 Task: Add Sprouts Organic Four Cheese Pizza to the cart.
Action: Mouse moved to (246, 105)
Screenshot: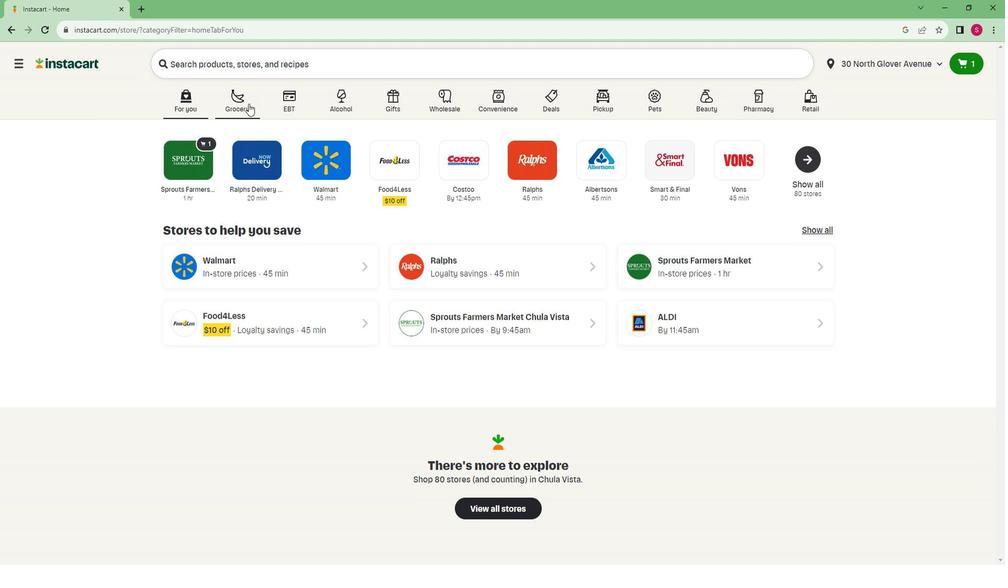 
Action: Mouse pressed left at (246, 105)
Screenshot: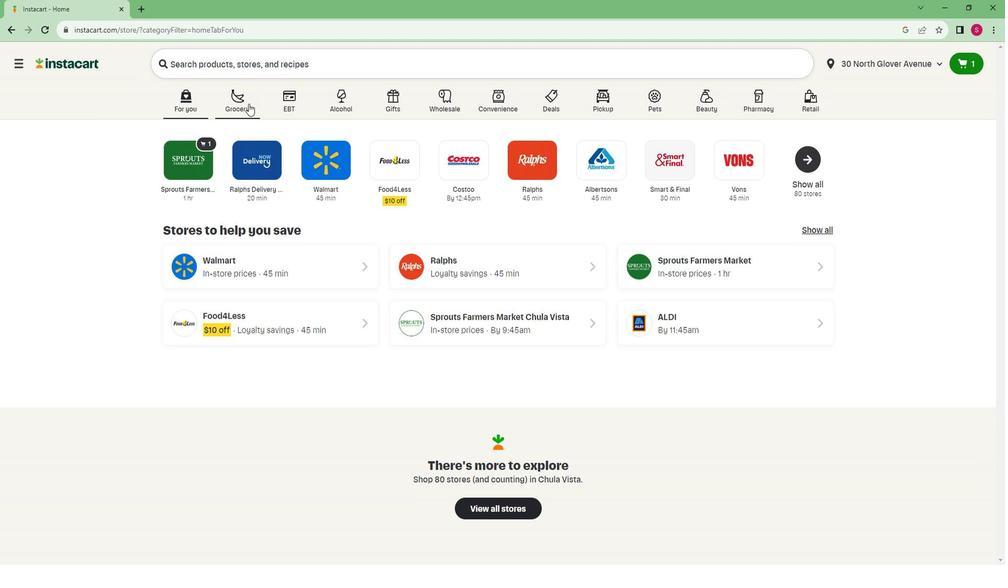 
Action: Mouse moved to (209, 301)
Screenshot: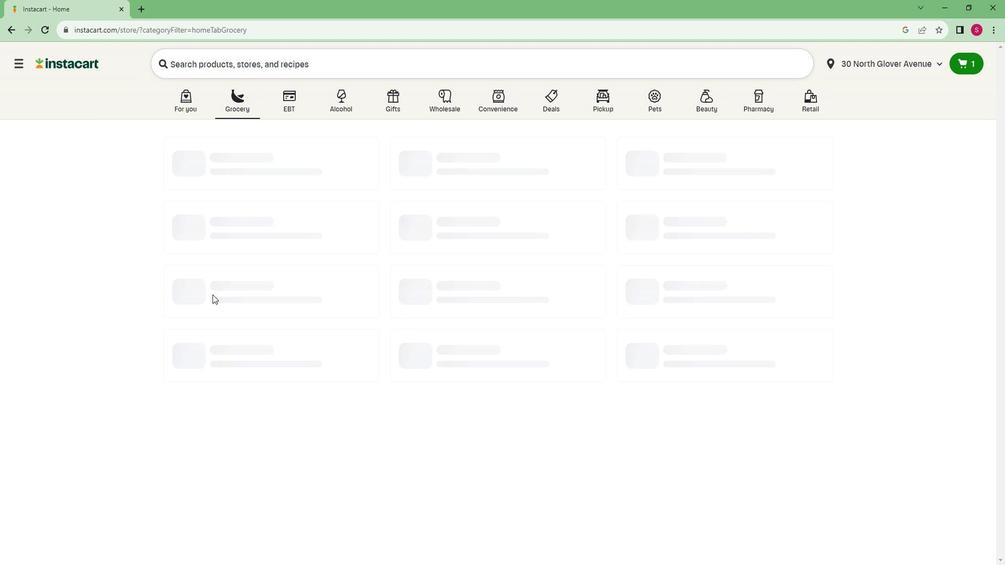 
Action: Mouse pressed left at (209, 301)
Screenshot: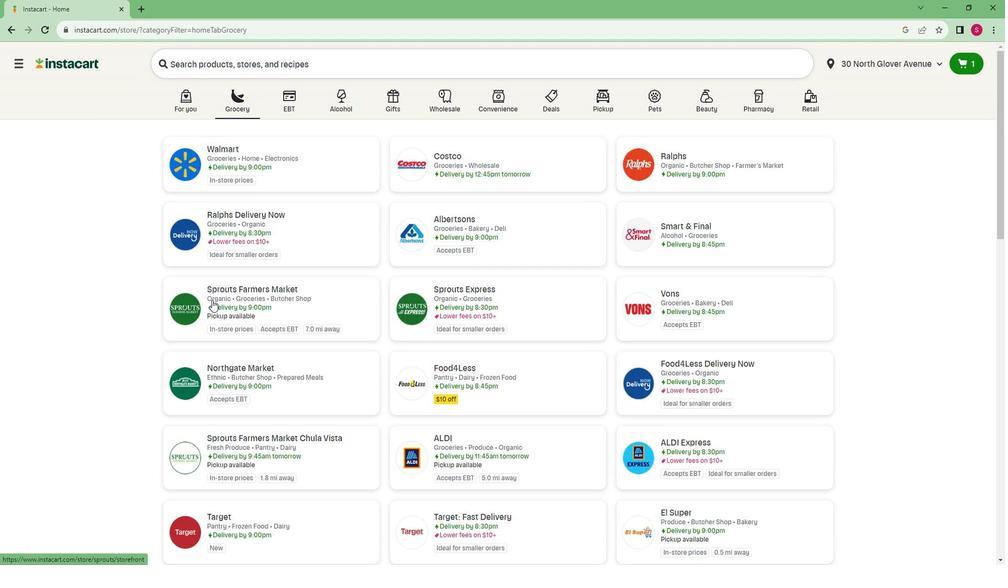 
Action: Mouse moved to (61, 489)
Screenshot: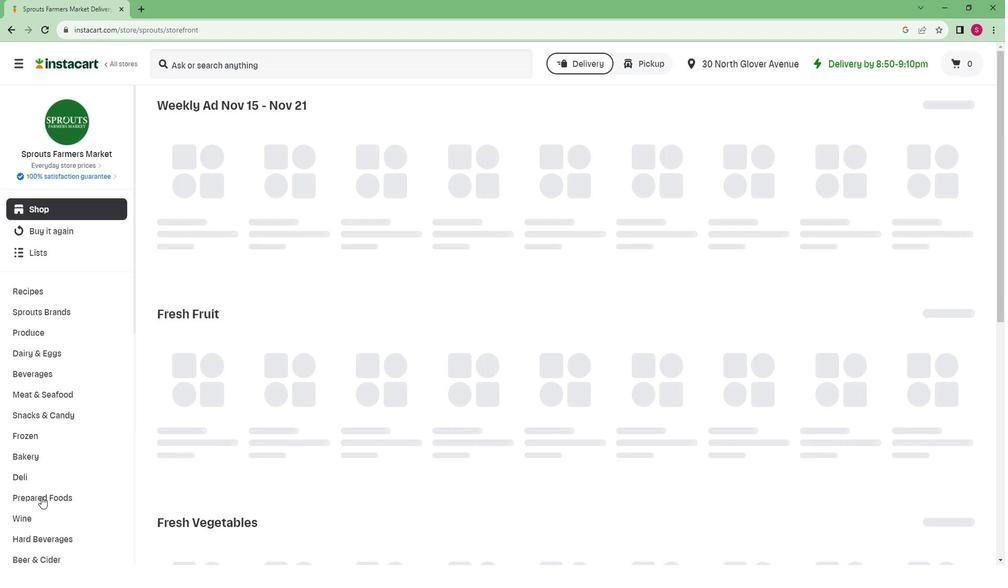 
Action: Mouse scrolled (61, 488) with delta (0, 0)
Screenshot: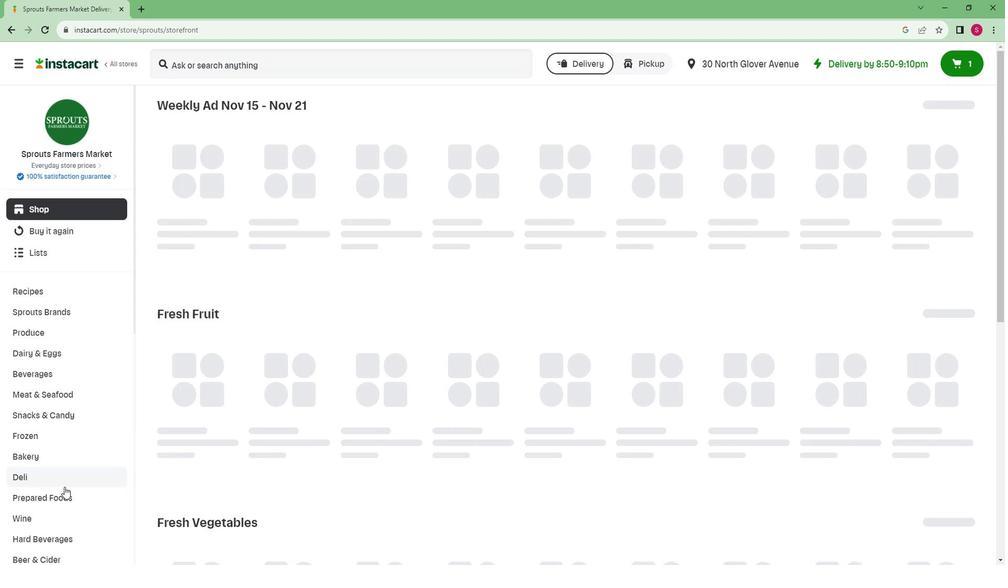
Action: Mouse scrolled (61, 488) with delta (0, 0)
Screenshot: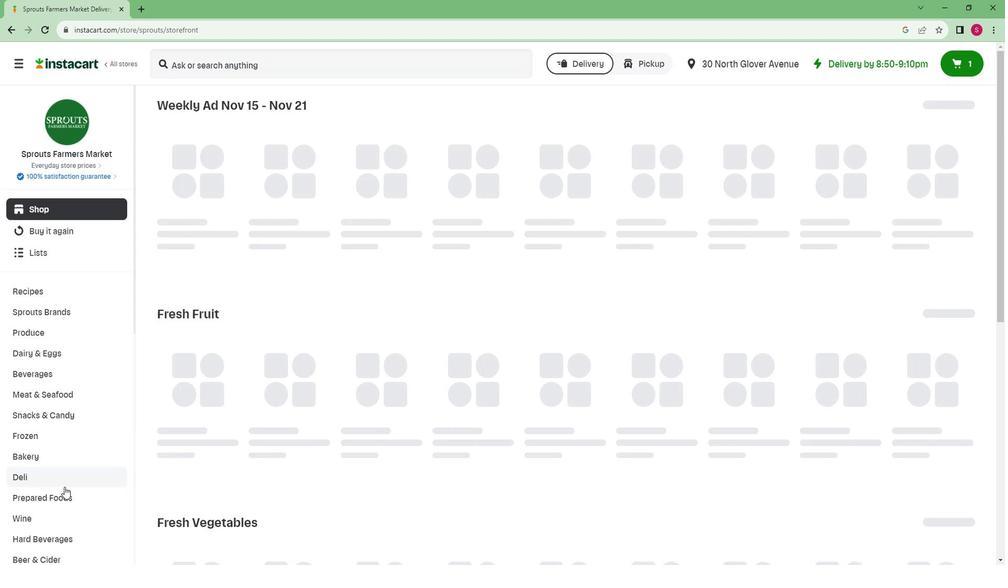 
Action: Mouse scrolled (61, 488) with delta (0, 0)
Screenshot: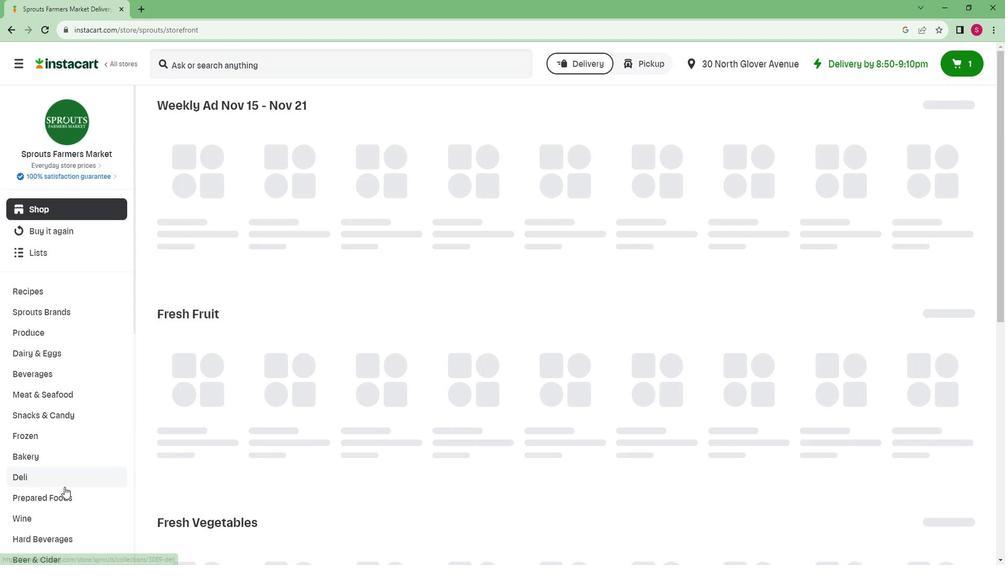 
Action: Mouse scrolled (61, 488) with delta (0, 0)
Screenshot: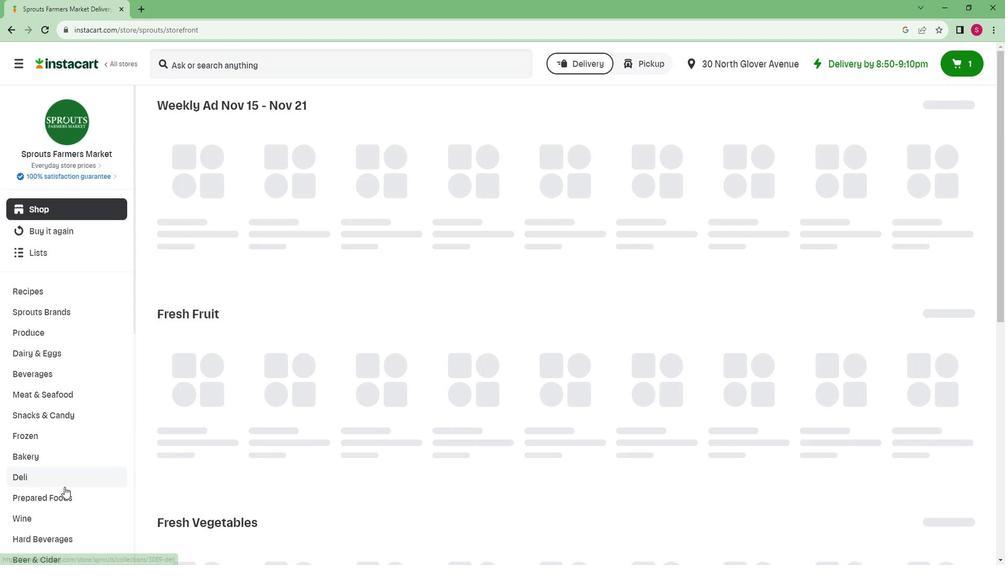 
Action: Mouse scrolled (61, 488) with delta (0, 0)
Screenshot: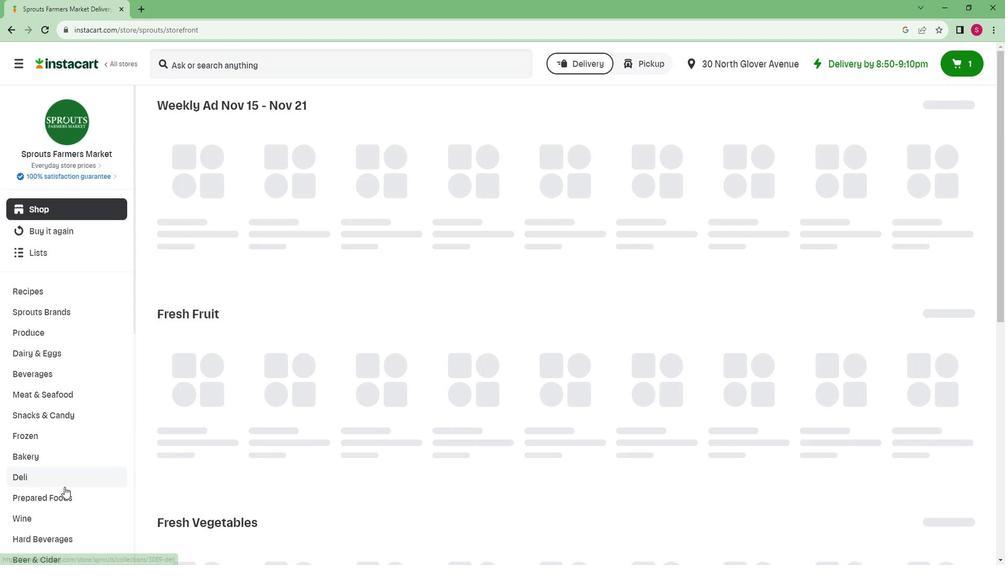 
Action: Mouse scrolled (61, 488) with delta (0, 0)
Screenshot: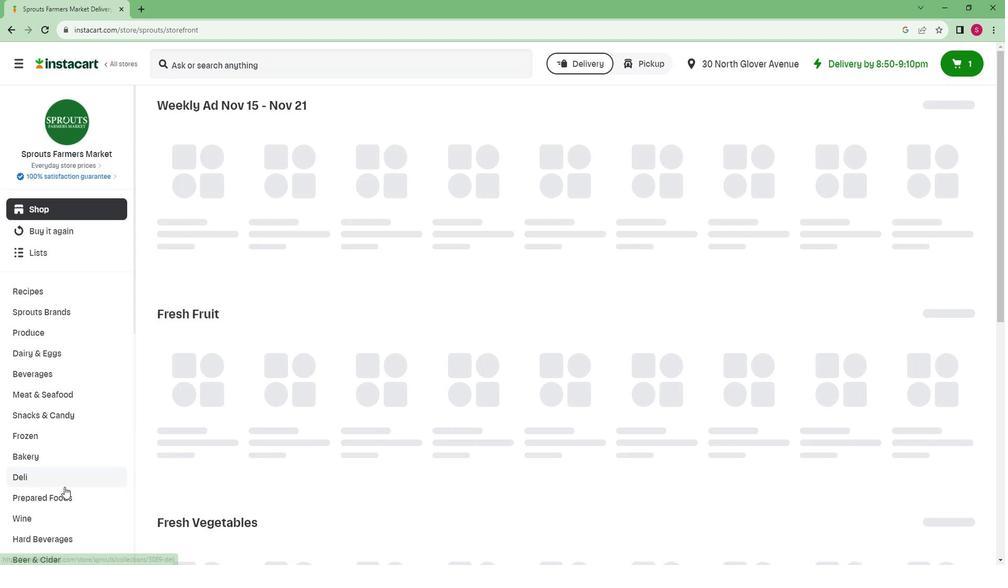 
Action: Mouse scrolled (61, 488) with delta (0, 0)
Screenshot: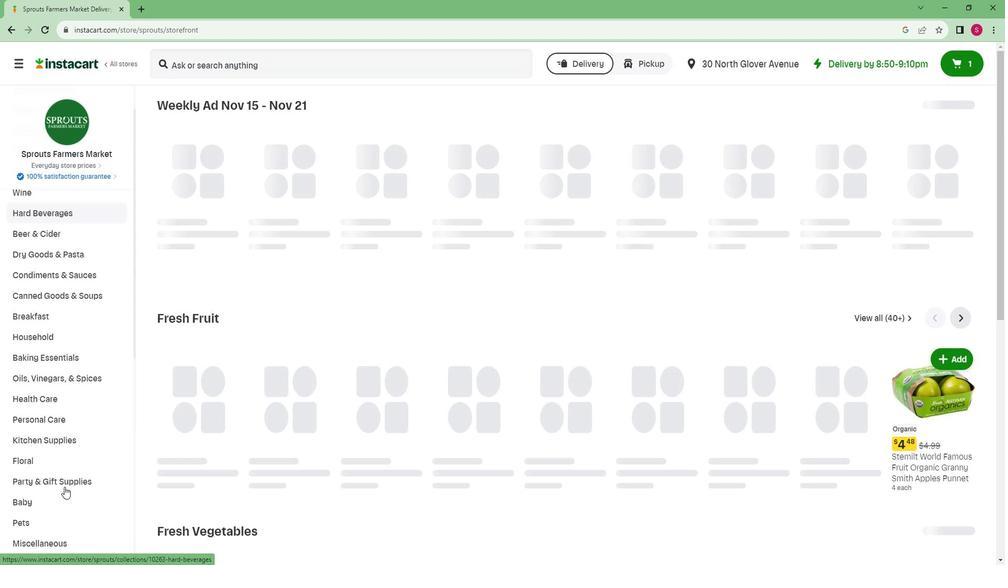 
Action: Mouse scrolled (61, 488) with delta (0, 0)
Screenshot: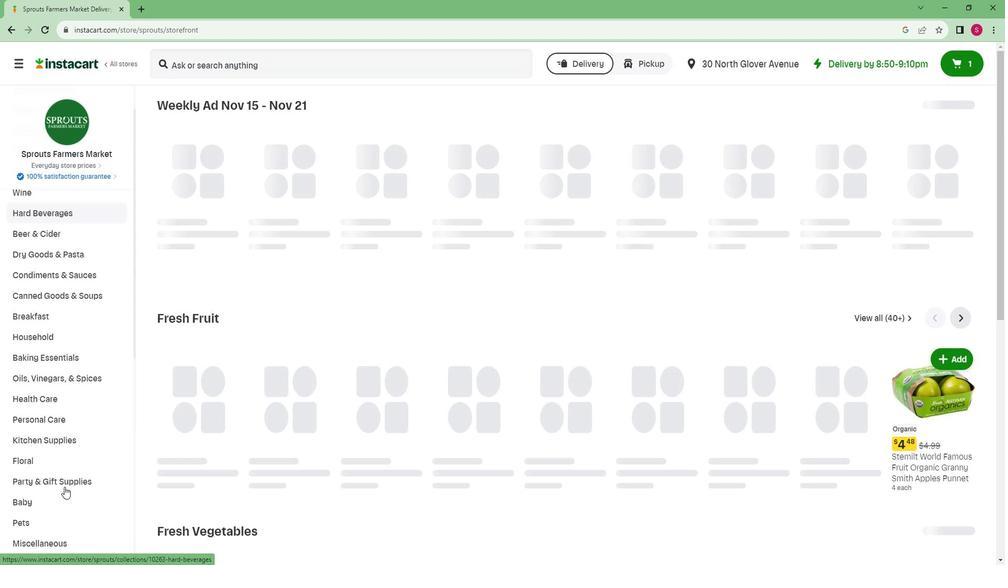 
Action: Mouse scrolled (61, 488) with delta (0, 0)
Screenshot: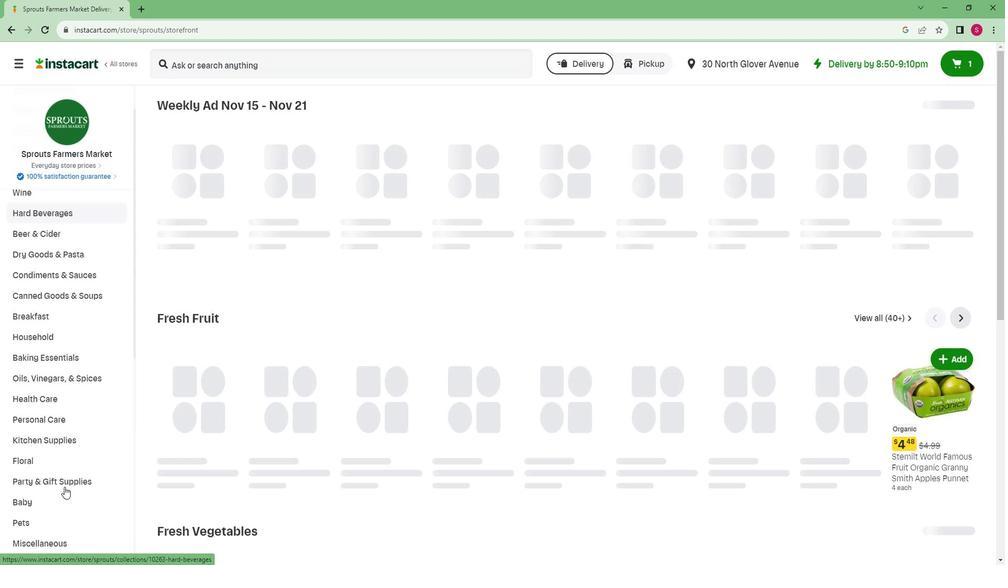 
Action: Mouse scrolled (61, 488) with delta (0, 0)
Screenshot: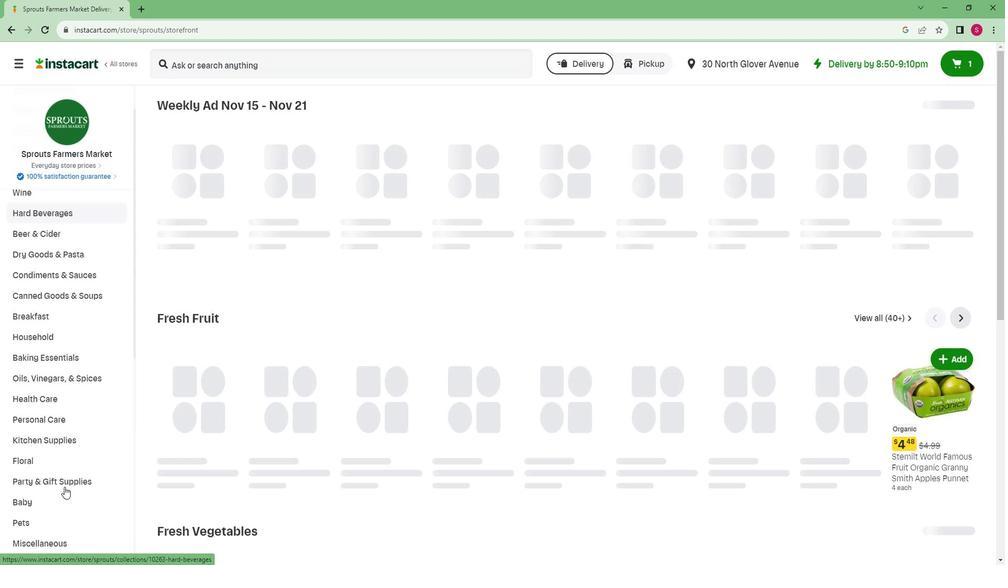 
Action: Mouse scrolled (61, 488) with delta (0, 0)
Screenshot: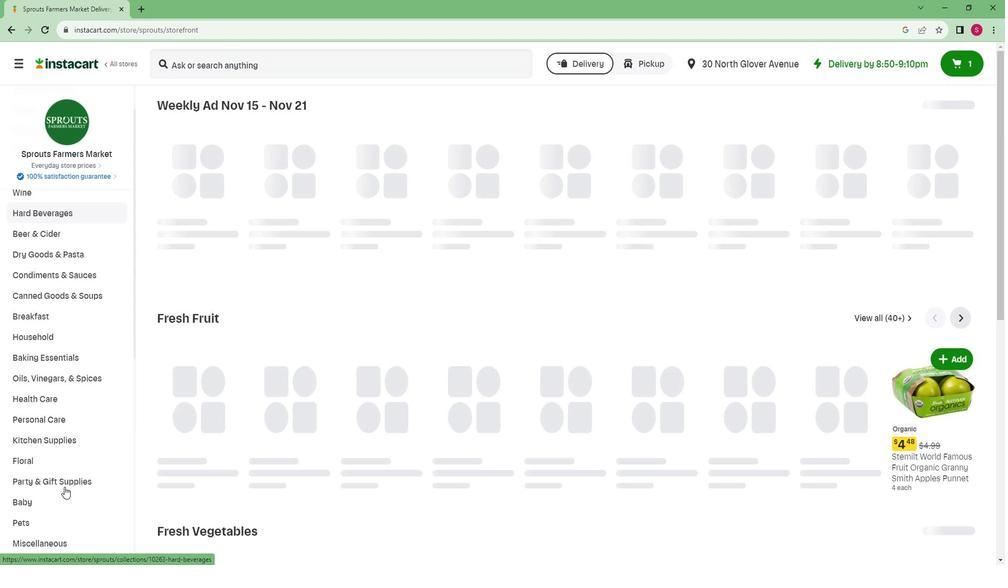 
Action: Mouse scrolled (61, 488) with delta (0, 0)
Screenshot: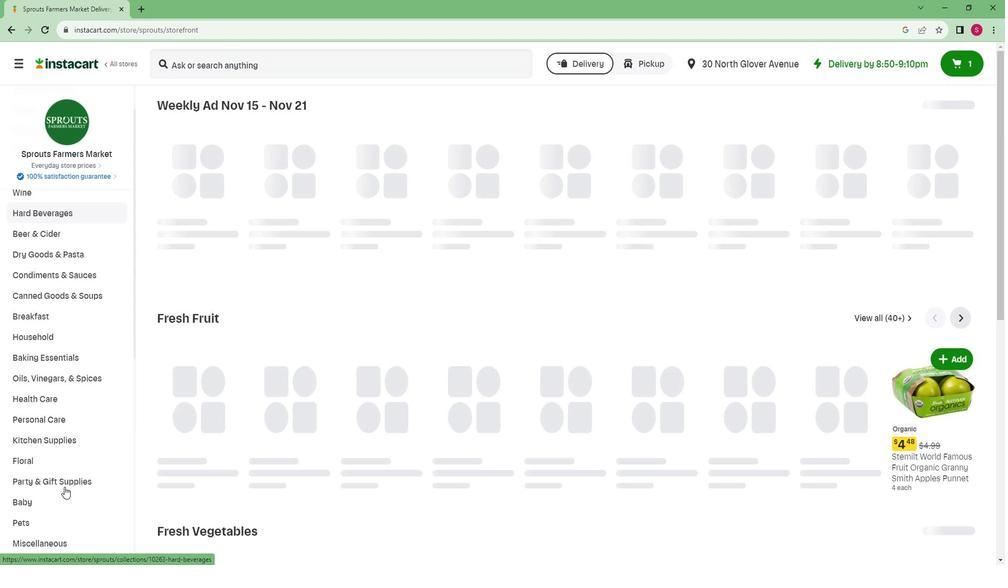 
Action: Mouse scrolled (61, 488) with delta (0, 0)
Screenshot: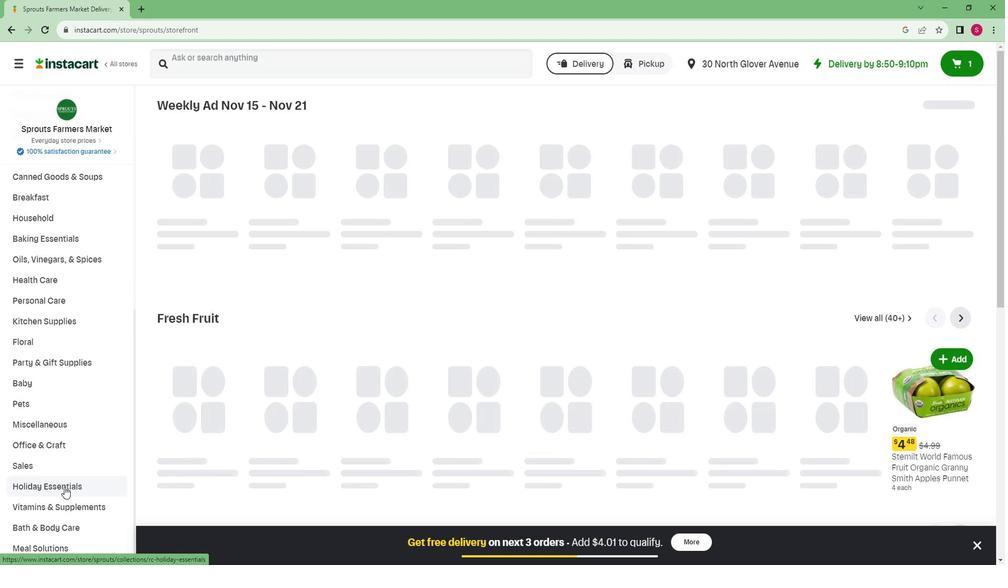 
Action: Mouse scrolled (61, 488) with delta (0, 0)
Screenshot: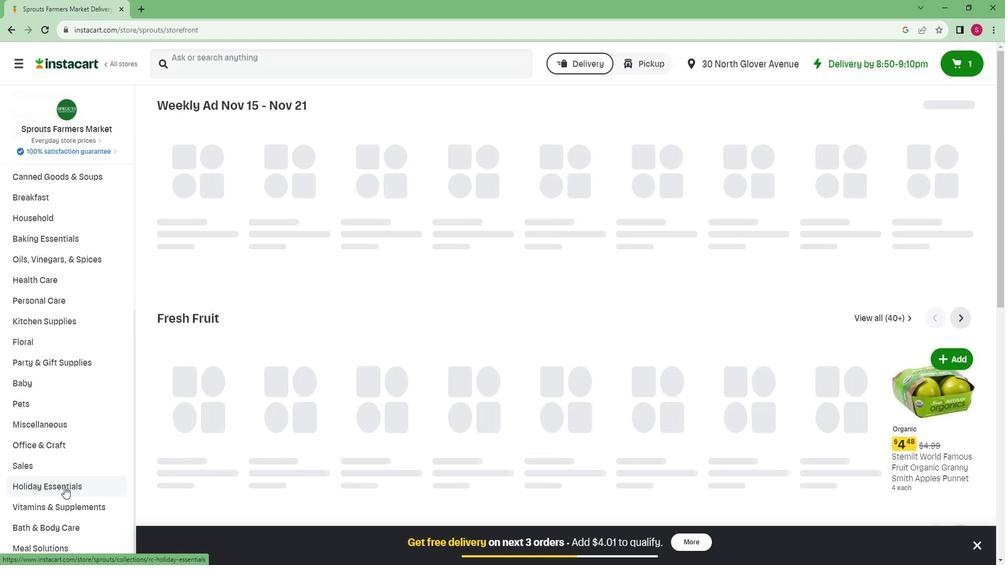 
Action: Mouse scrolled (61, 488) with delta (0, 0)
Screenshot: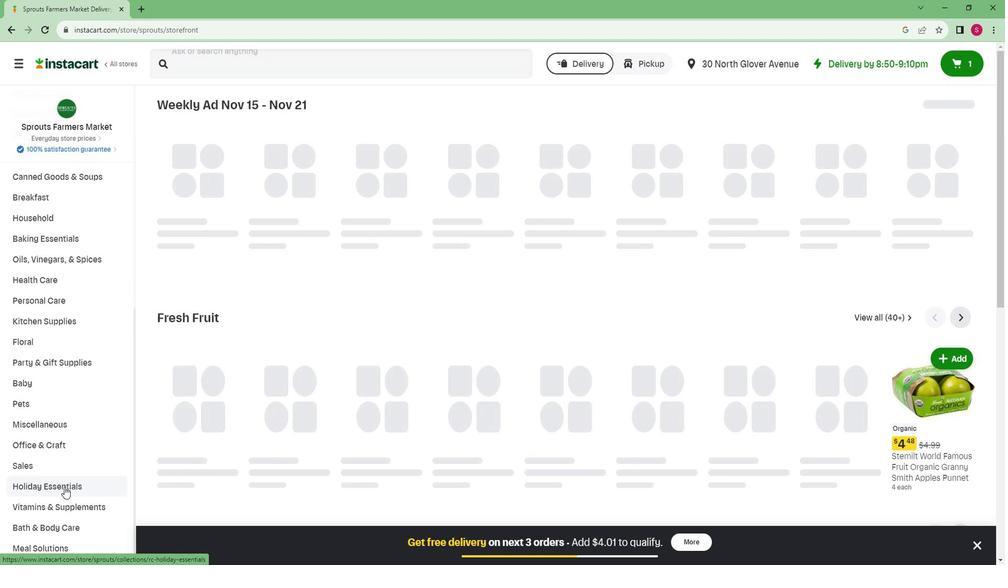 
Action: Mouse moved to (45, 550)
Screenshot: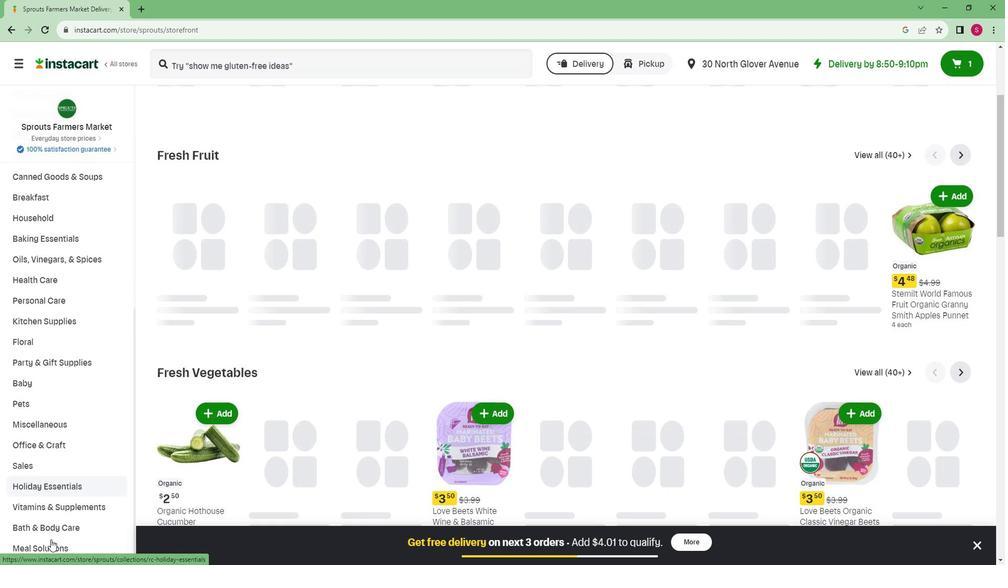 
Action: Mouse pressed left at (45, 550)
Screenshot: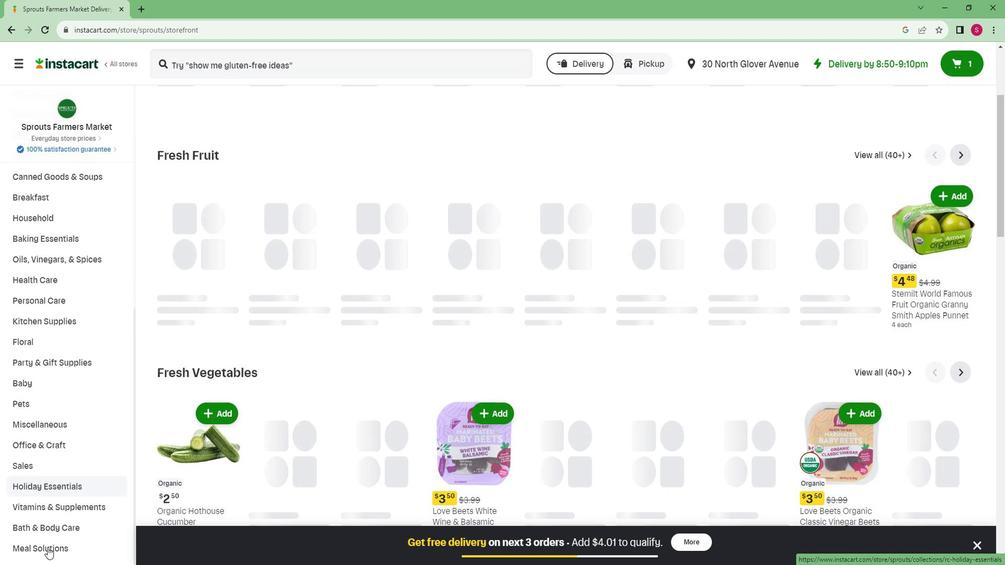 
Action: Mouse moved to (48, 540)
Screenshot: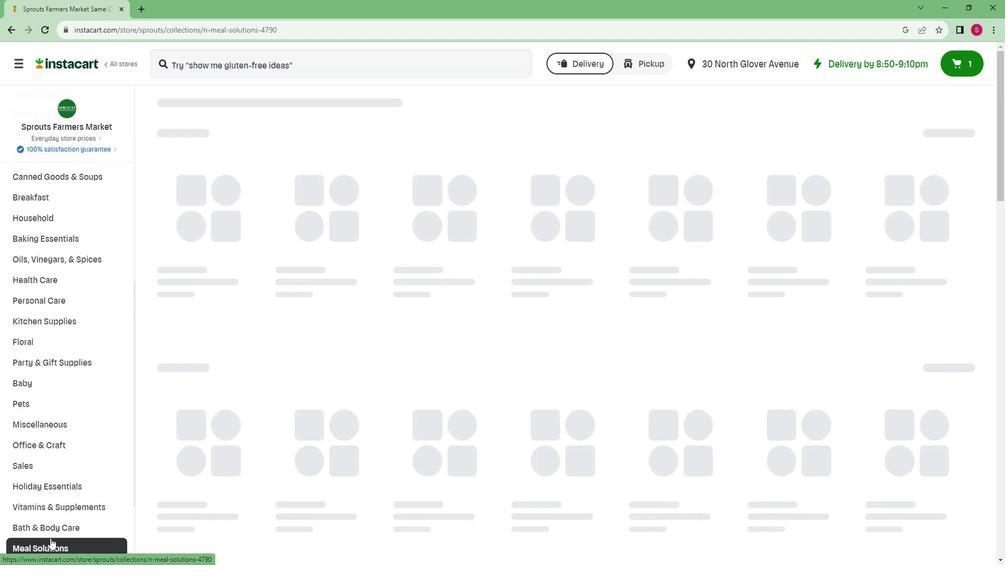 
Action: Mouse scrolled (48, 539) with delta (0, 0)
Screenshot: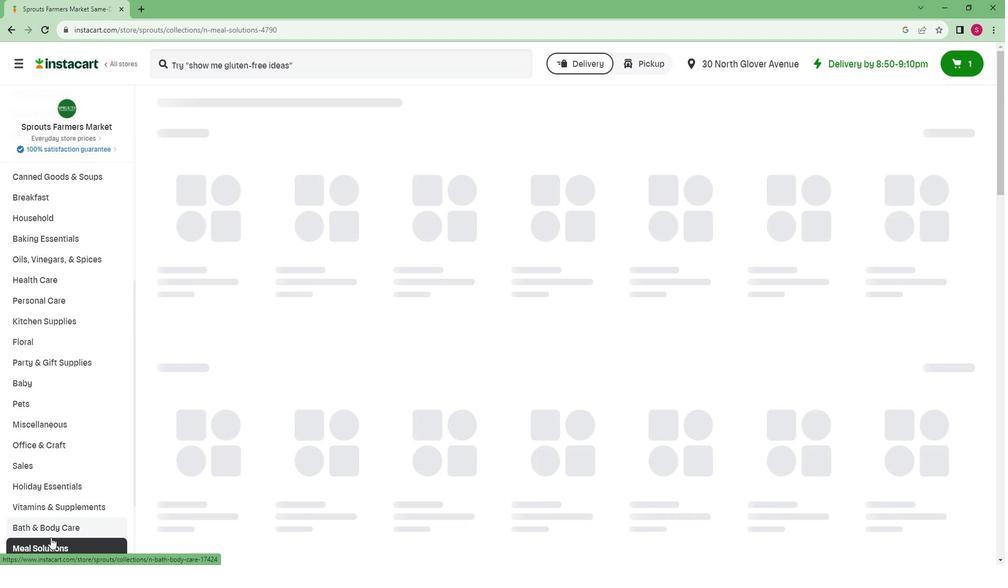 
Action: Mouse scrolled (48, 539) with delta (0, 0)
Screenshot: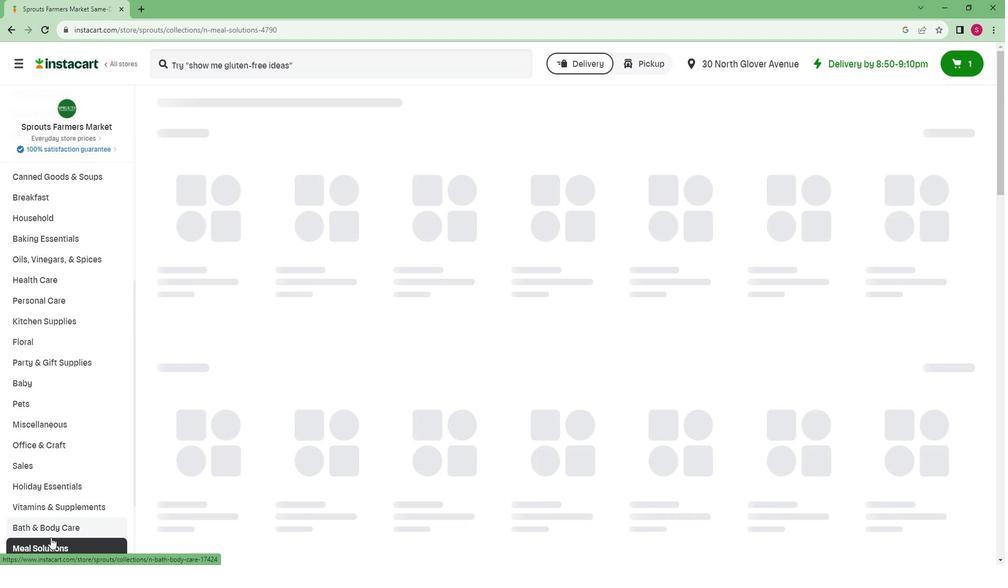 
Action: Mouse scrolled (48, 539) with delta (0, 0)
Screenshot: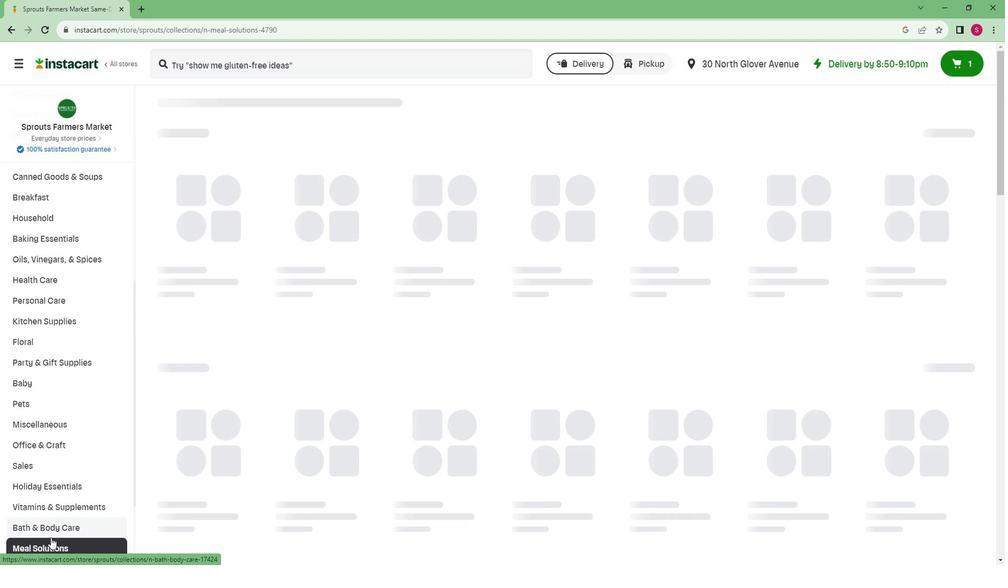 
Action: Mouse scrolled (48, 539) with delta (0, 0)
Screenshot: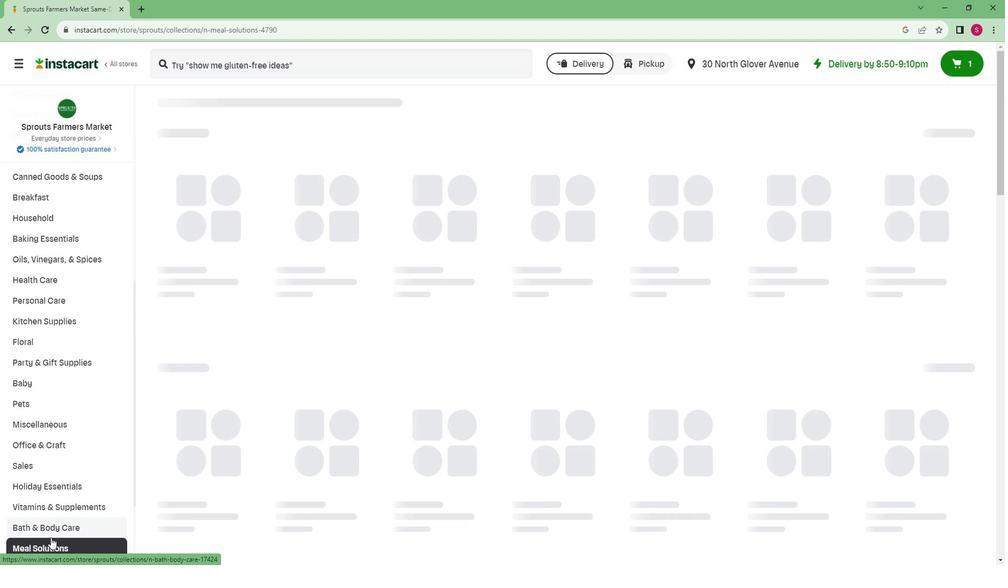 
Action: Mouse scrolled (48, 539) with delta (0, 0)
Screenshot: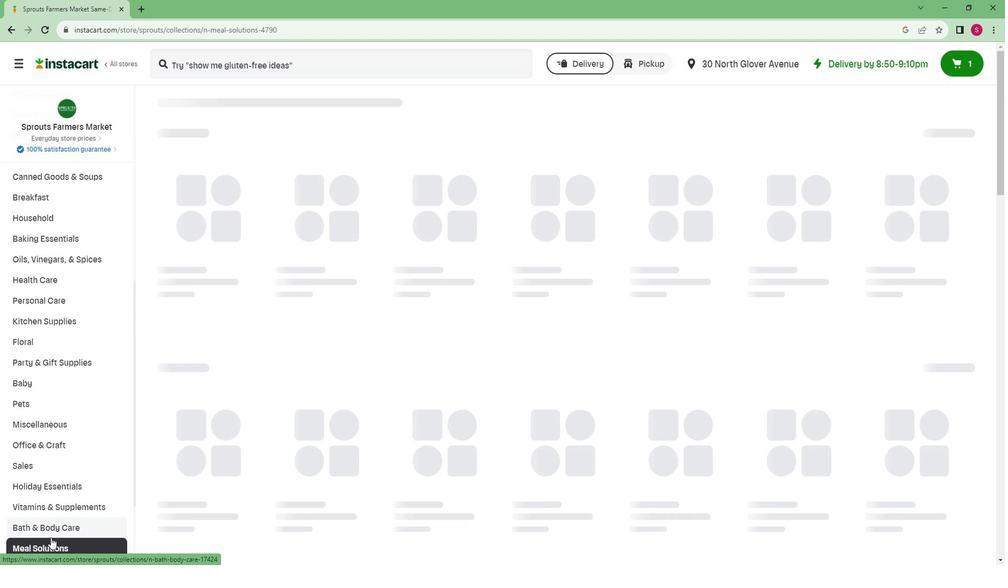 
Action: Mouse scrolled (48, 539) with delta (0, 0)
Screenshot: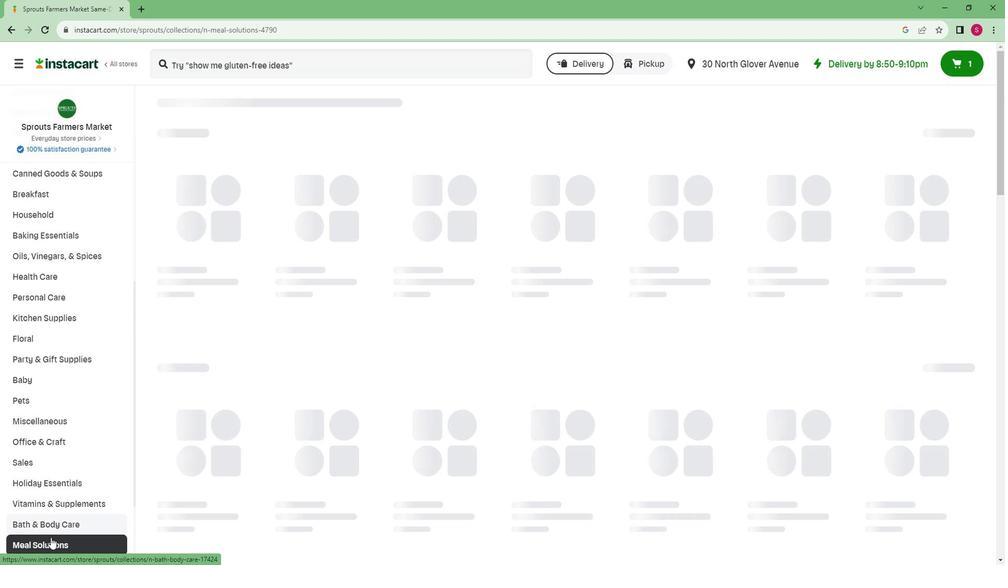 
Action: Mouse moved to (38, 548)
Screenshot: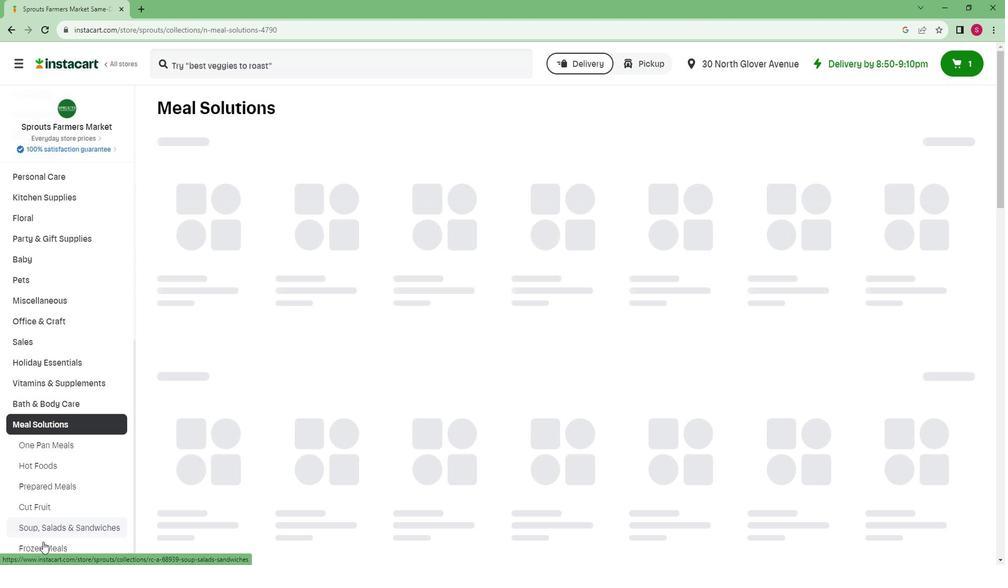 
Action: Mouse pressed left at (38, 548)
Screenshot: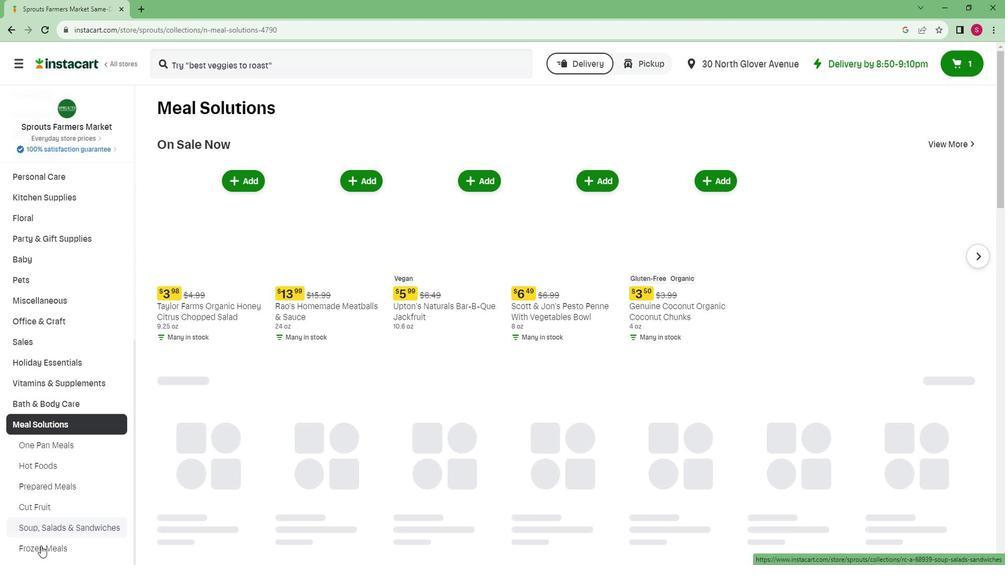 
Action: Mouse moved to (216, 64)
Screenshot: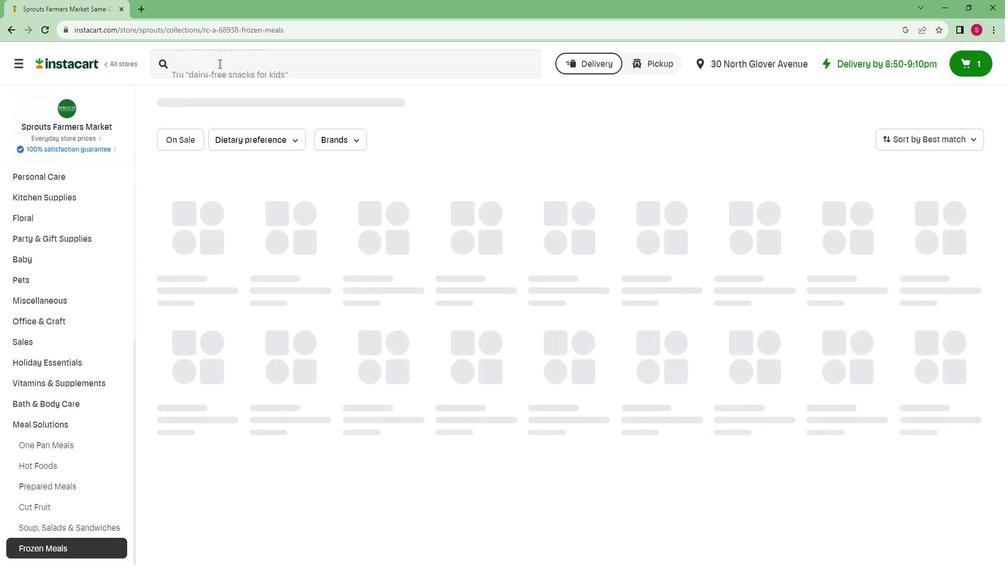
Action: Mouse pressed left at (216, 64)
Screenshot: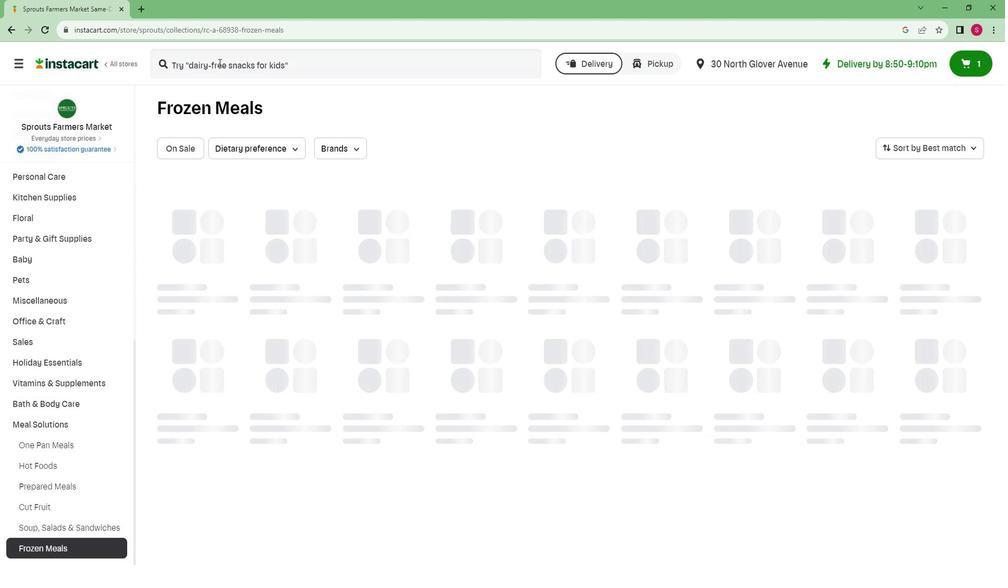 
Action: Key pressed <Key.caps_lock>S<Key.caps_lock>prouts<Key.space><Key.caps_lock>O<Key.caps_lock>rganic<Key.space><Key.caps_lock>F<Key.caps_lock>our<Key.space>cheese<Key.space>pizza<Key.enter>
Screenshot: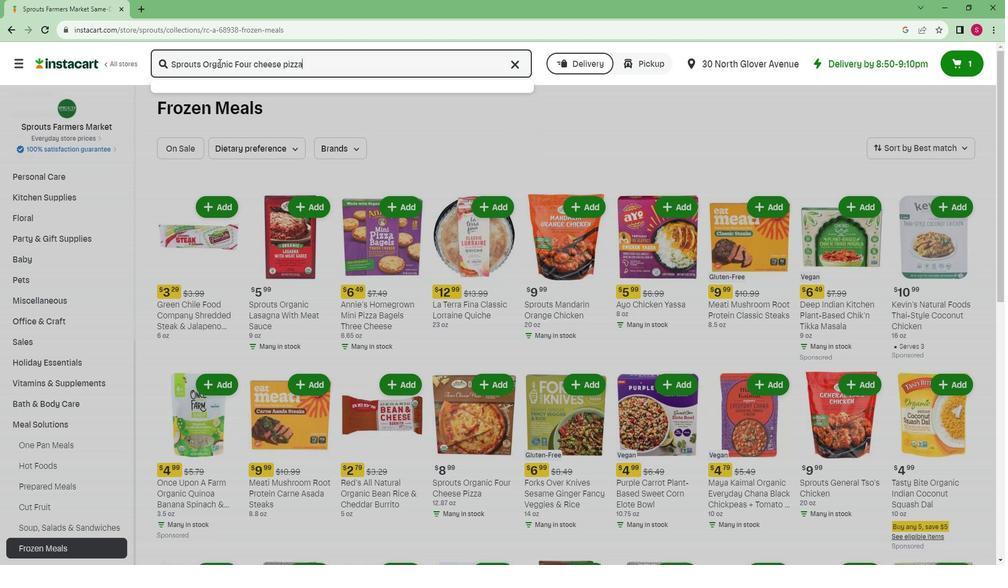 
Action: Mouse moved to (216, 202)
Screenshot: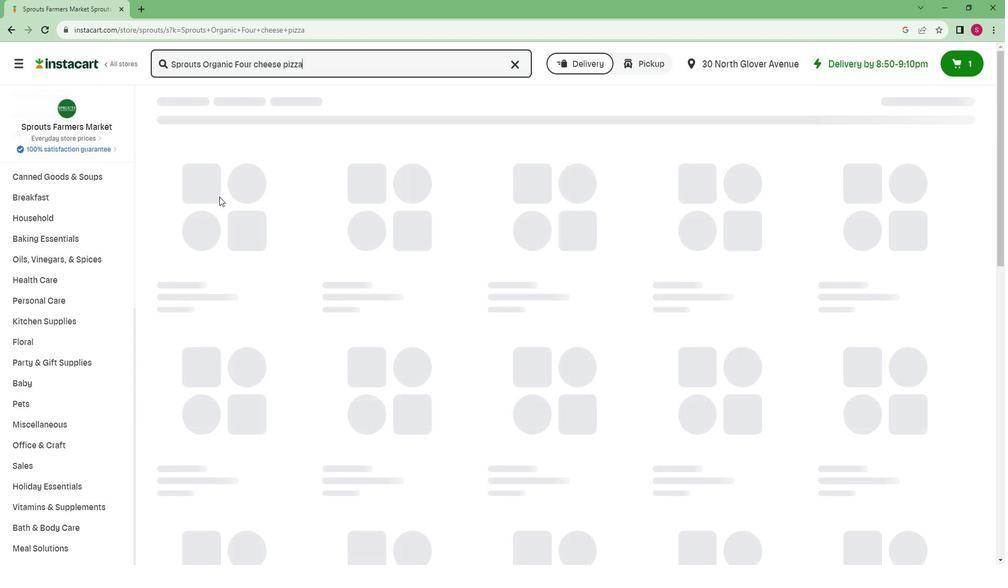 
Action: Mouse scrolled (216, 201) with delta (0, 0)
Screenshot: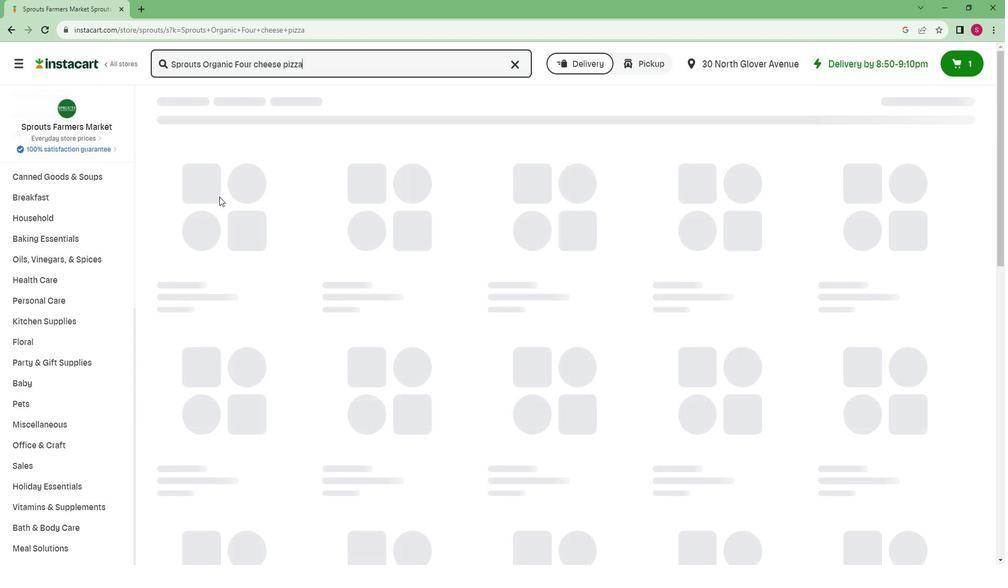 
Action: Mouse moved to (771, 95)
Screenshot: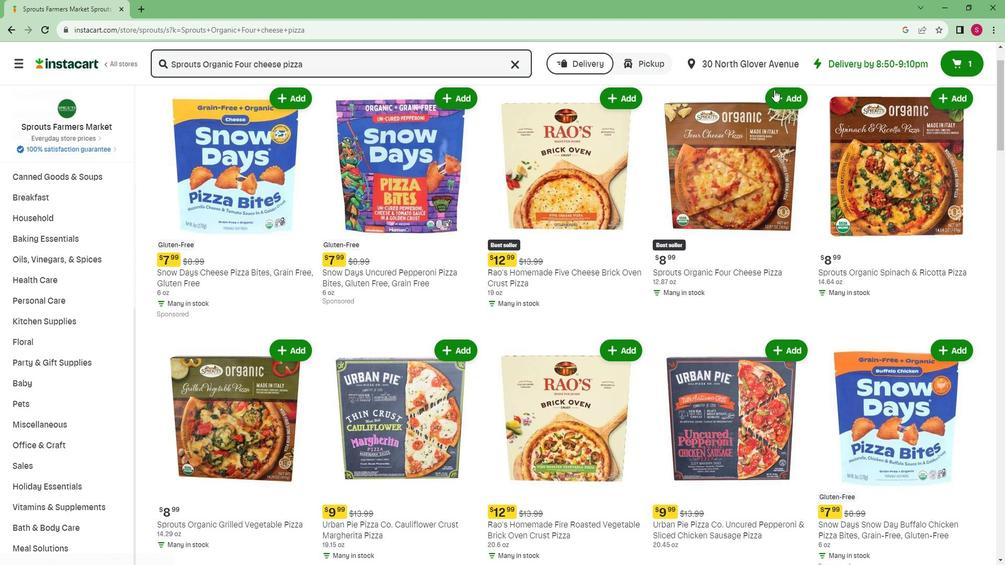 
Action: Mouse pressed left at (771, 95)
Screenshot: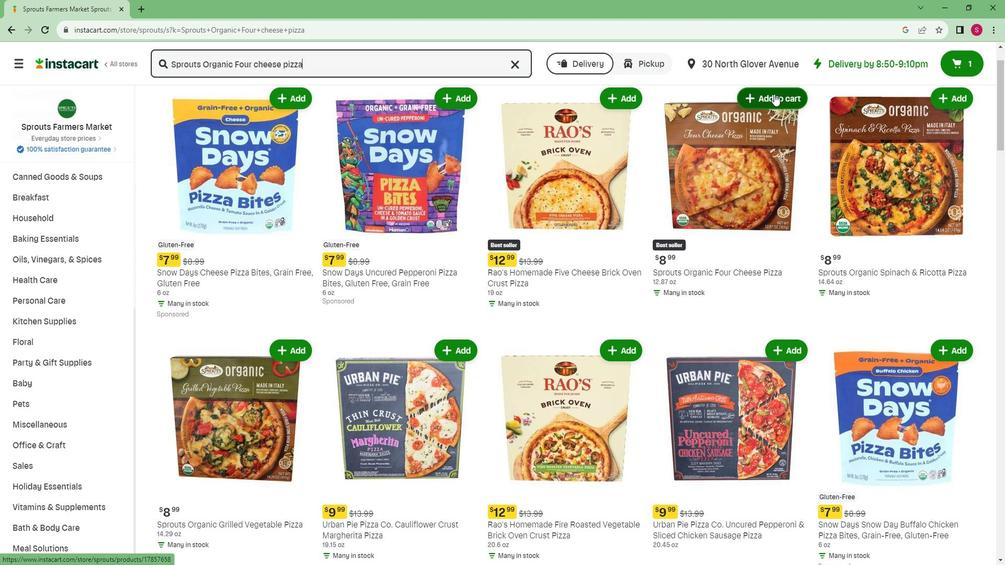 
